 Task: Select bold from the formatting style.
Action: Mouse moved to (140, 95)
Screenshot: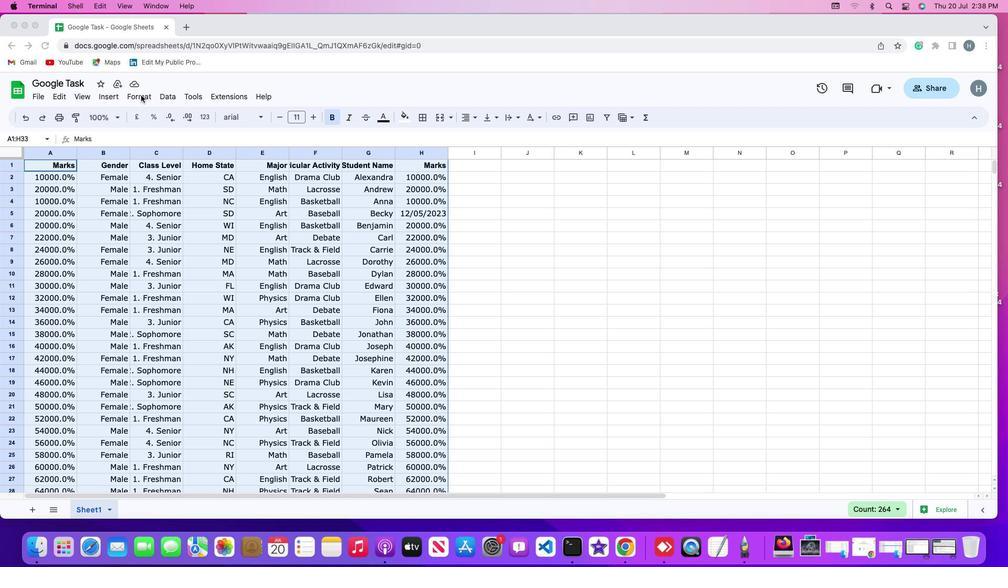 
Action: Mouse pressed left at (140, 95)
Screenshot: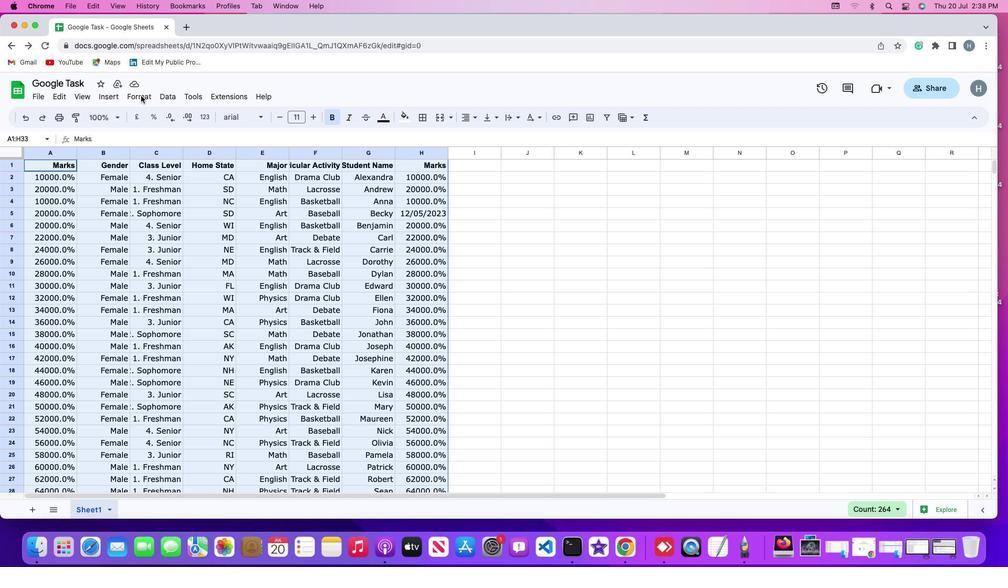 
Action: Mouse moved to (142, 97)
Screenshot: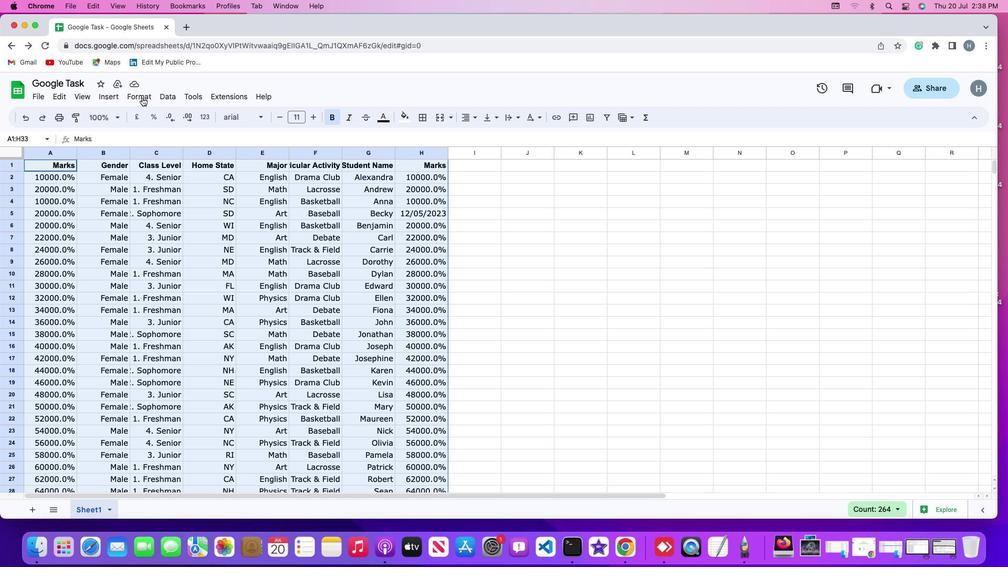 
Action: Mouse pressed left at (142, 97)
Screenshot: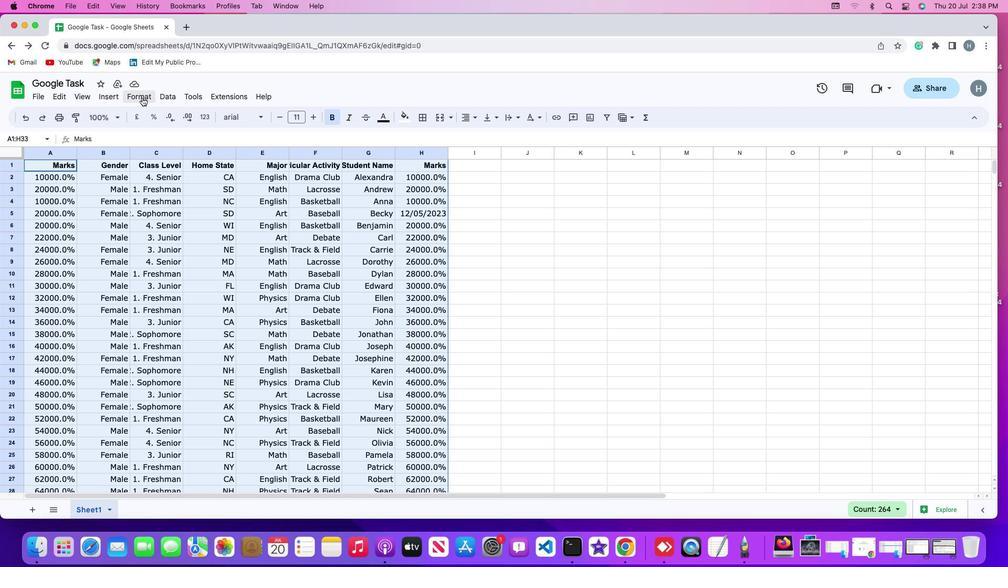 
Action: Mouse moved to (155, 274)
Screenshot: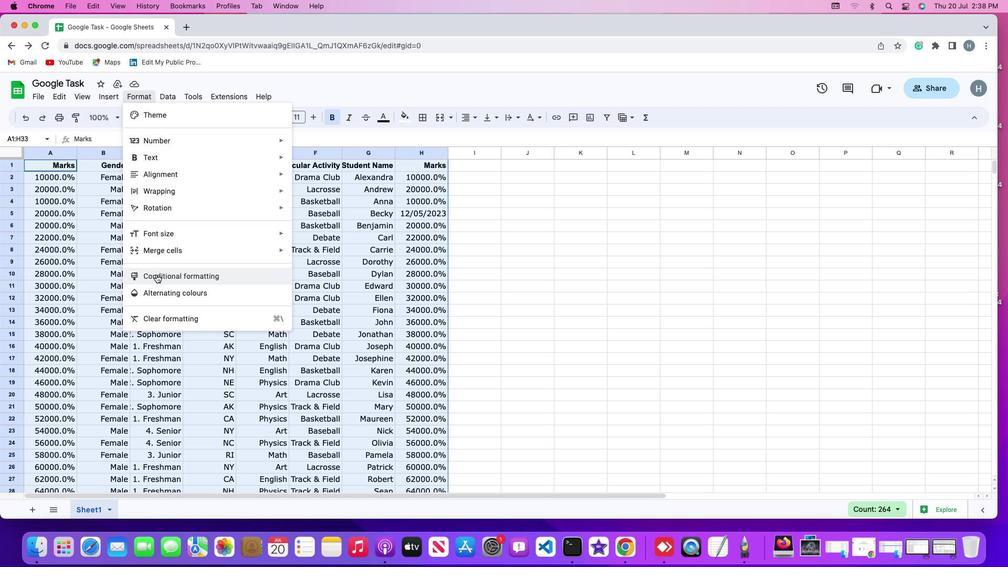 
Action: Mouse pressed left at (155, 274)
Screenshot: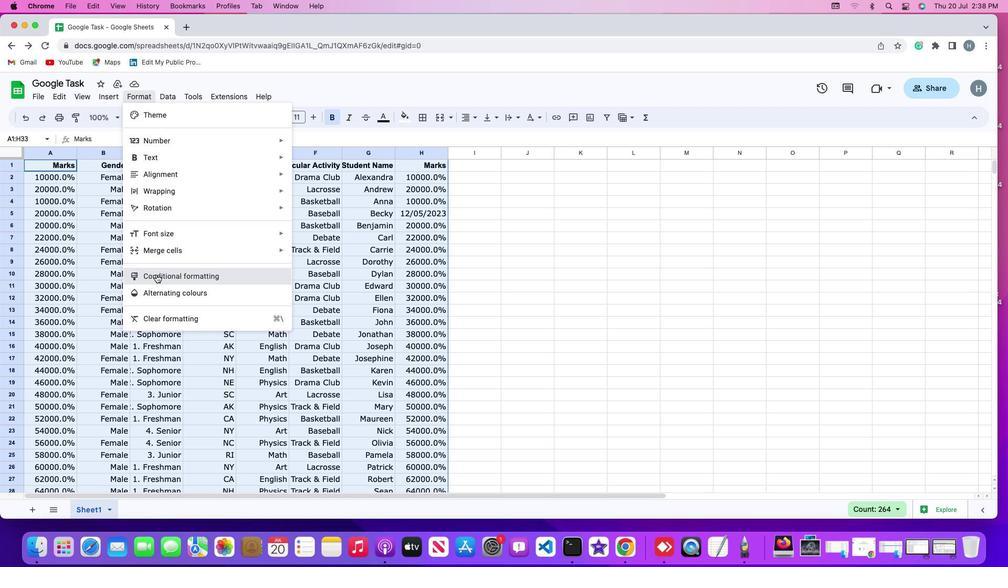 
Action: Mouse moved to (841, 316)
Screenshot: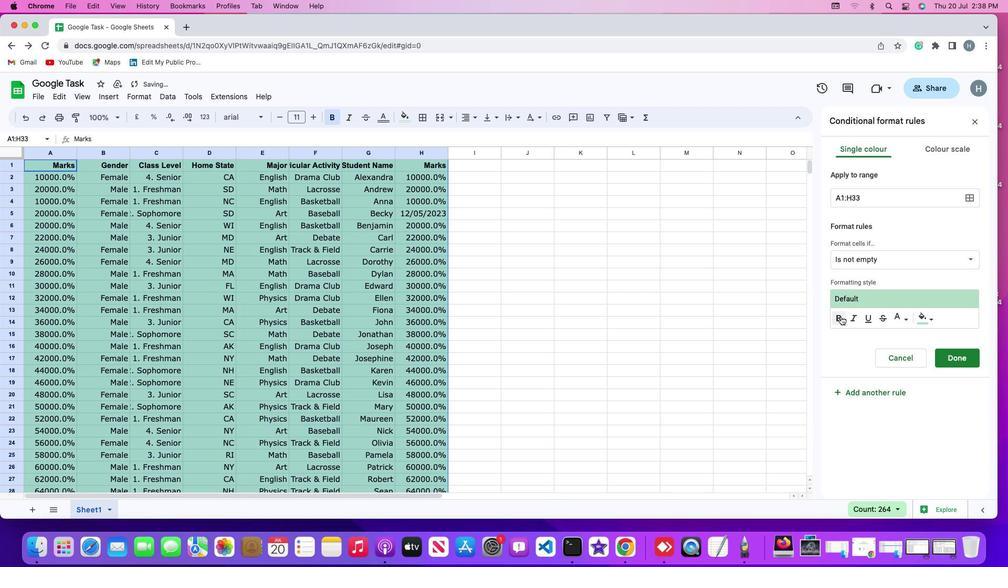 
Action: Mouse pressed left at (841, 316)
Screenshot: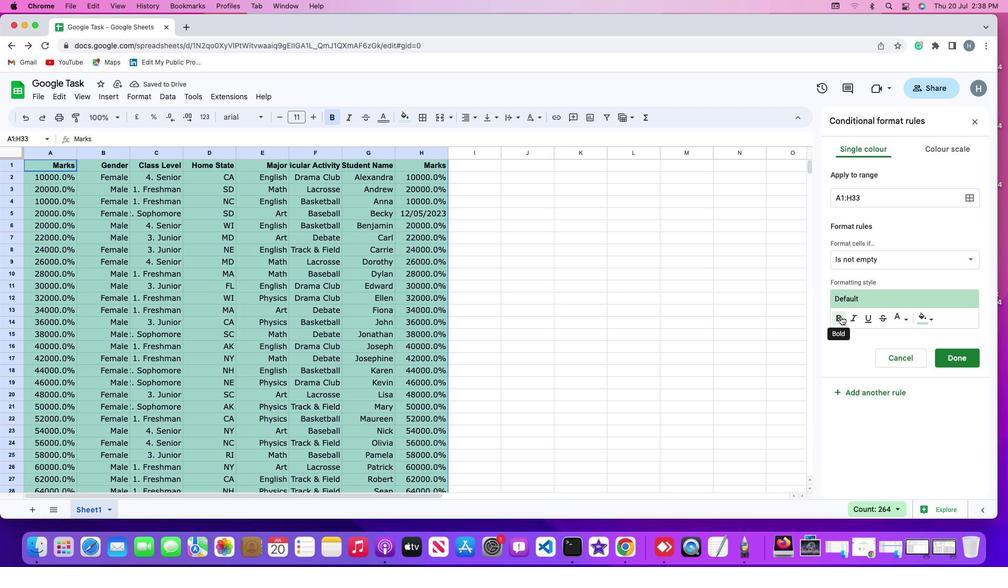 
